 Task: Add Hissho Sushi Krispy Krab Roll to the cart.
Action: Mouse moved to (21, 133)
Screenshot: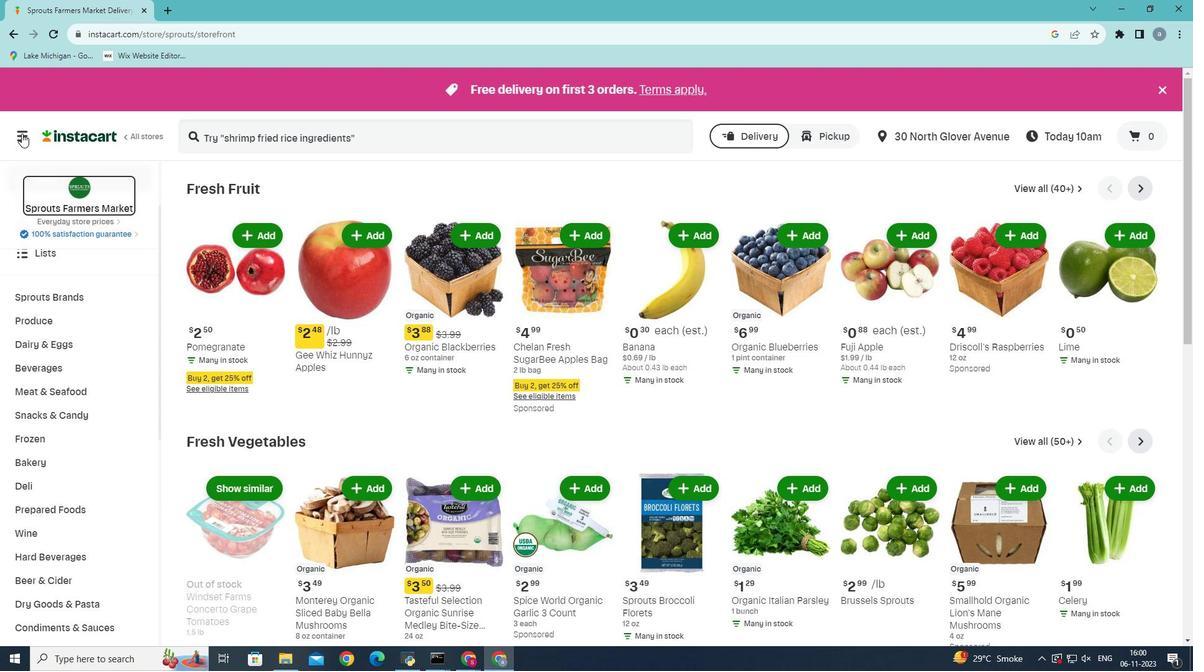 
Action: Mouse pressed left at (21, 133)
Screenshot: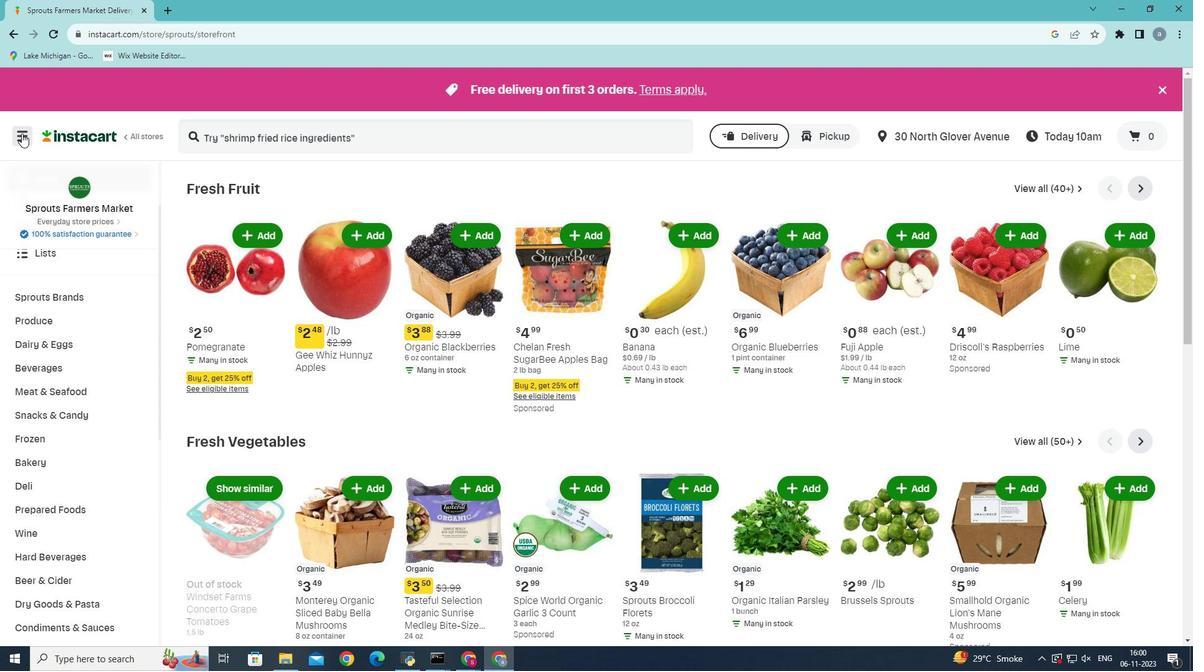 
Action: Mouse moved to (63, 347)
Screenshot: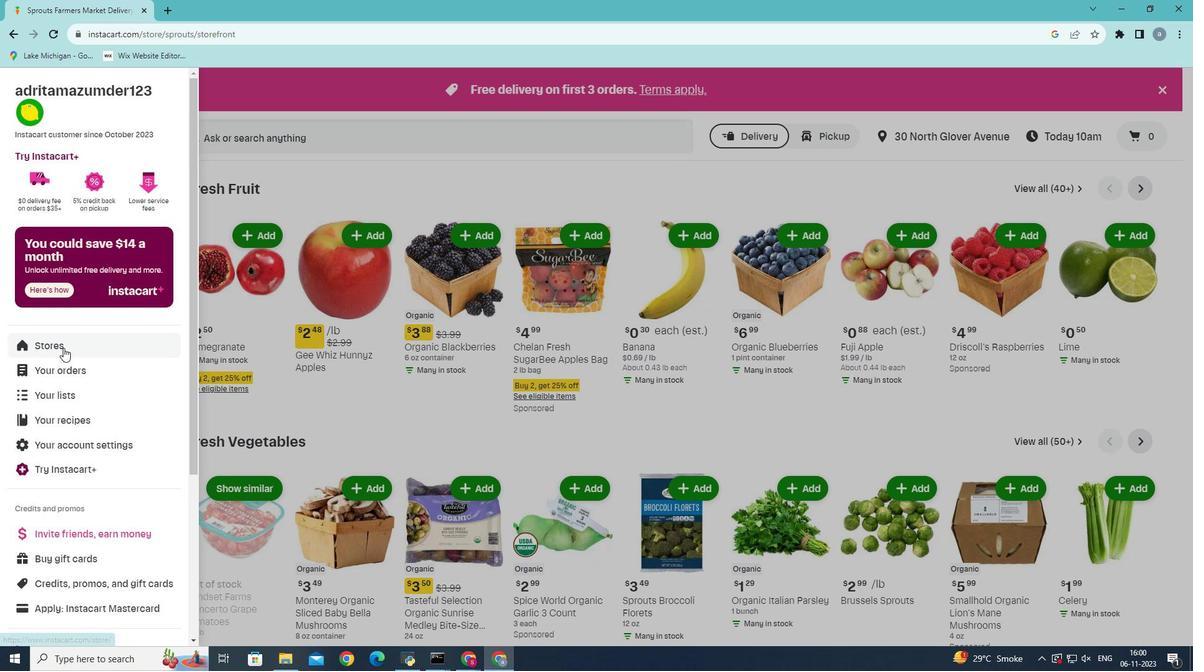 
Action: Mouse pressed left at (63, 347)
Screenshot: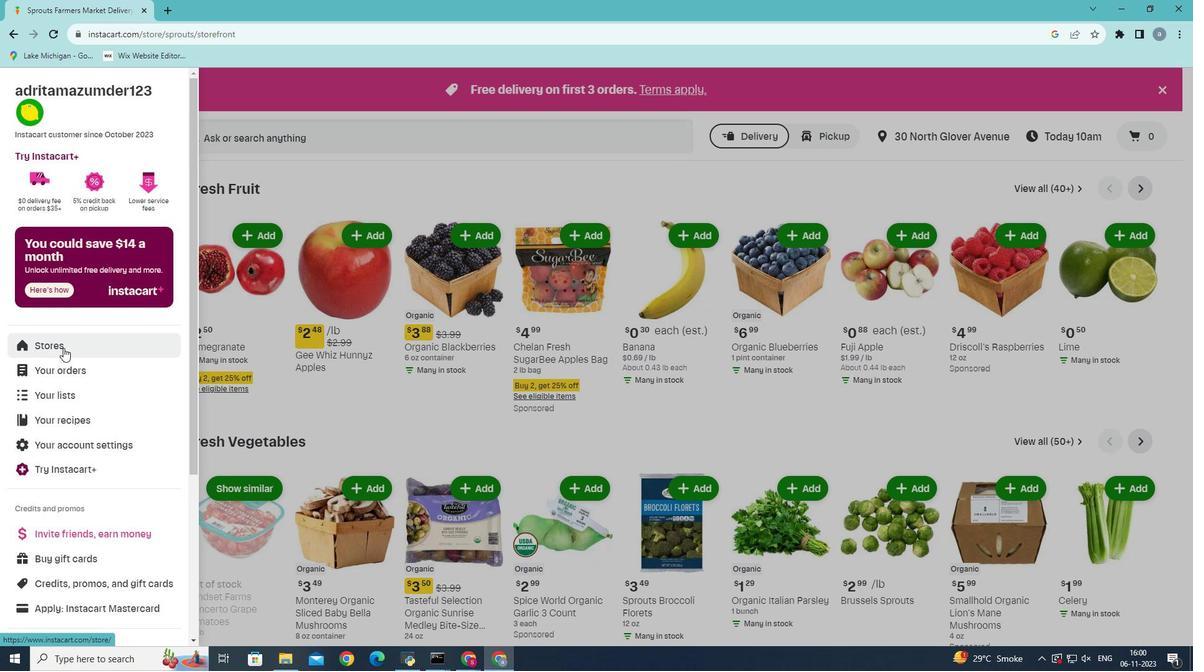 
Action: Mouse moved to (297, 133)
Screenshot: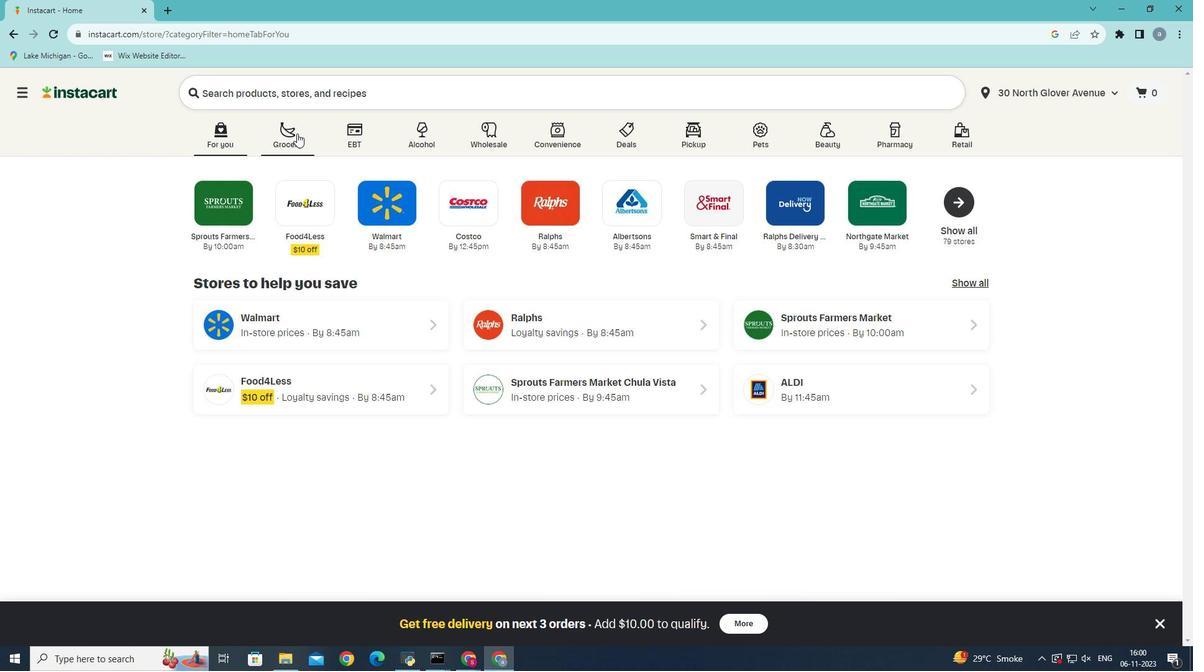 
Action: Mouse pressed left at (297, 133)
Screenshot: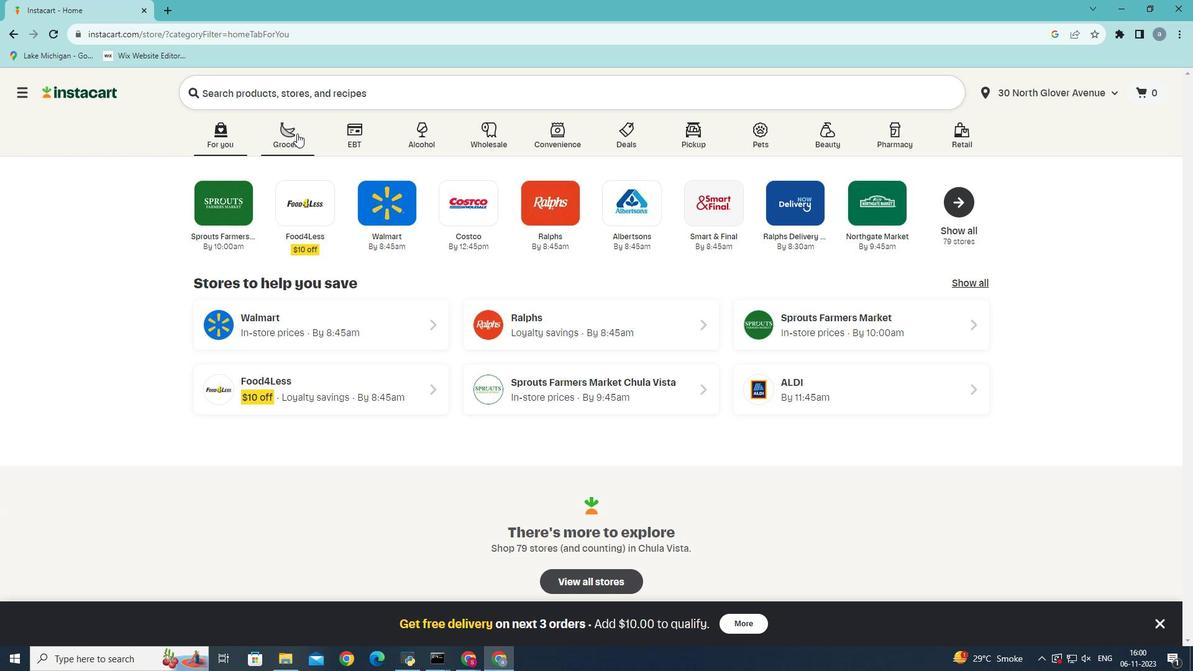 
Action: Mouse moved to (251, 354)
Screenshot: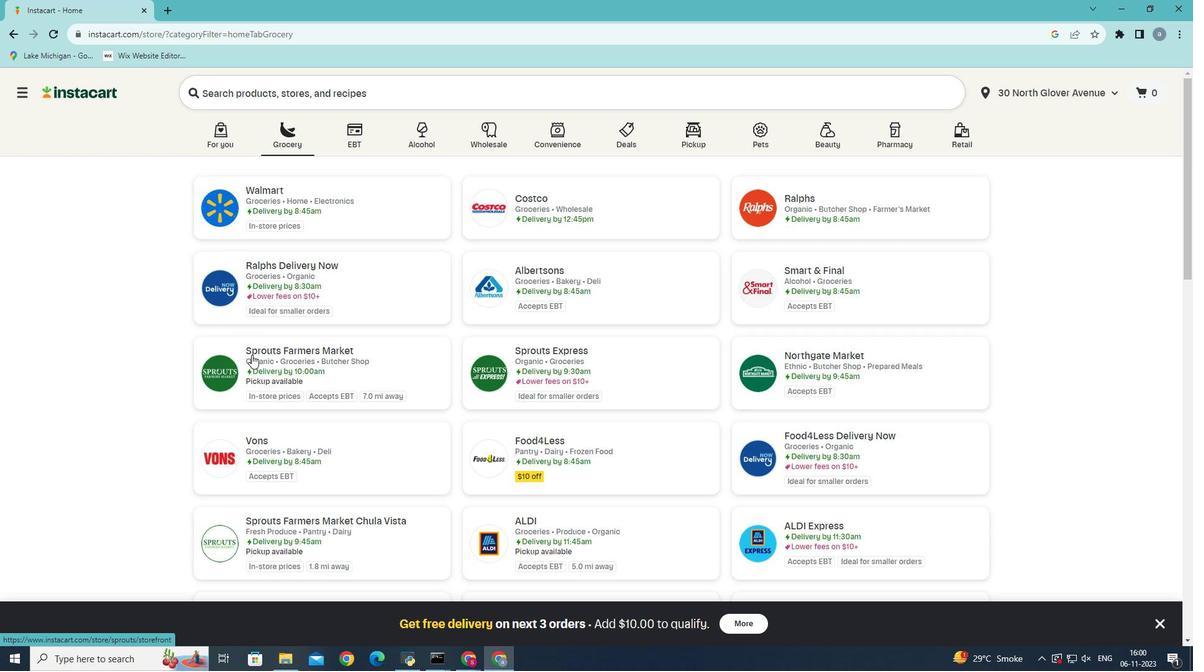
Action: Mouse pressed left at (251, 354)
Screenshot: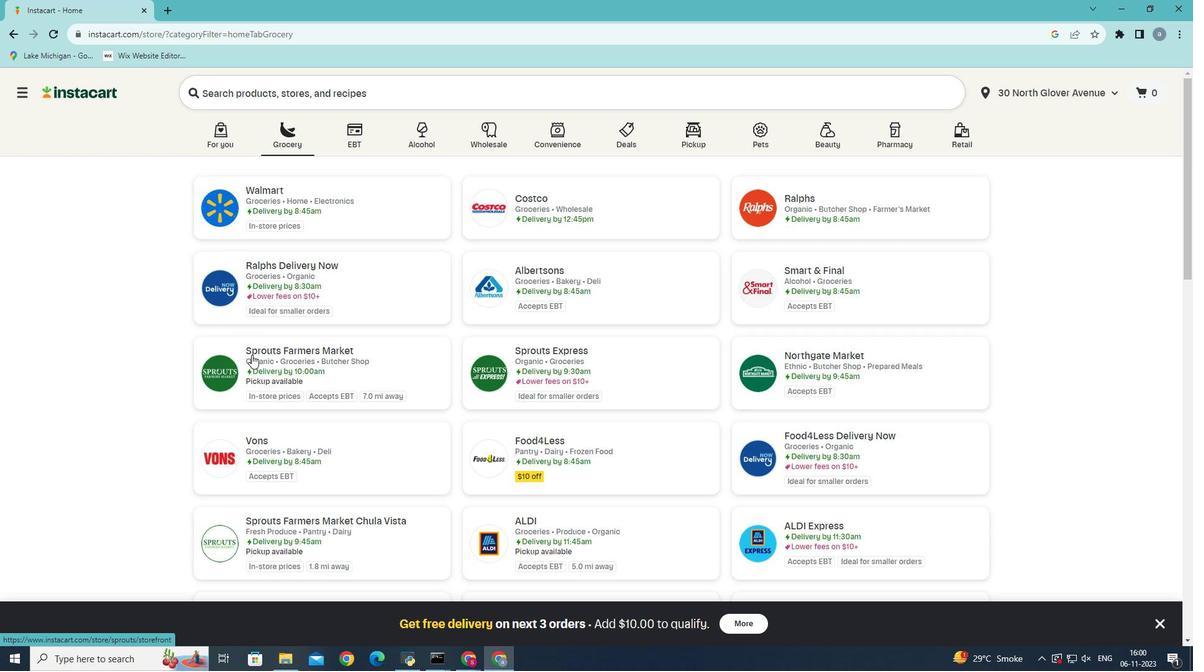 
Action: Mouse moved to (54, 513)
Screenshot: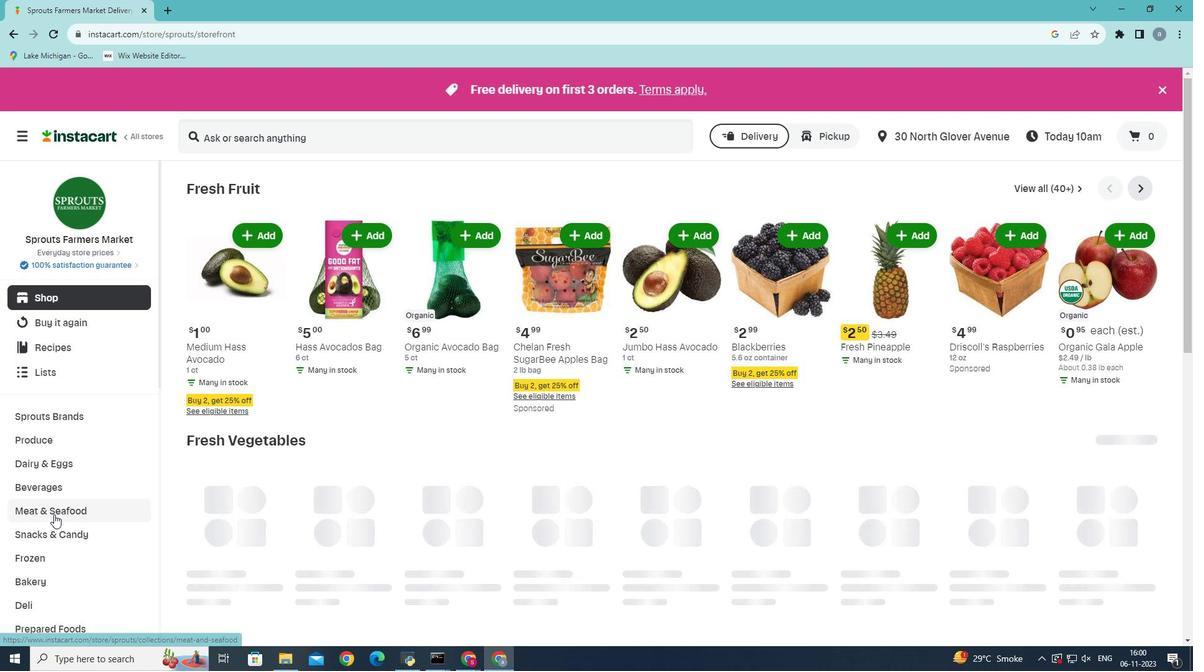
Action: Mouse scrolled (54, 513) with delta (0, 0)
Screenshot: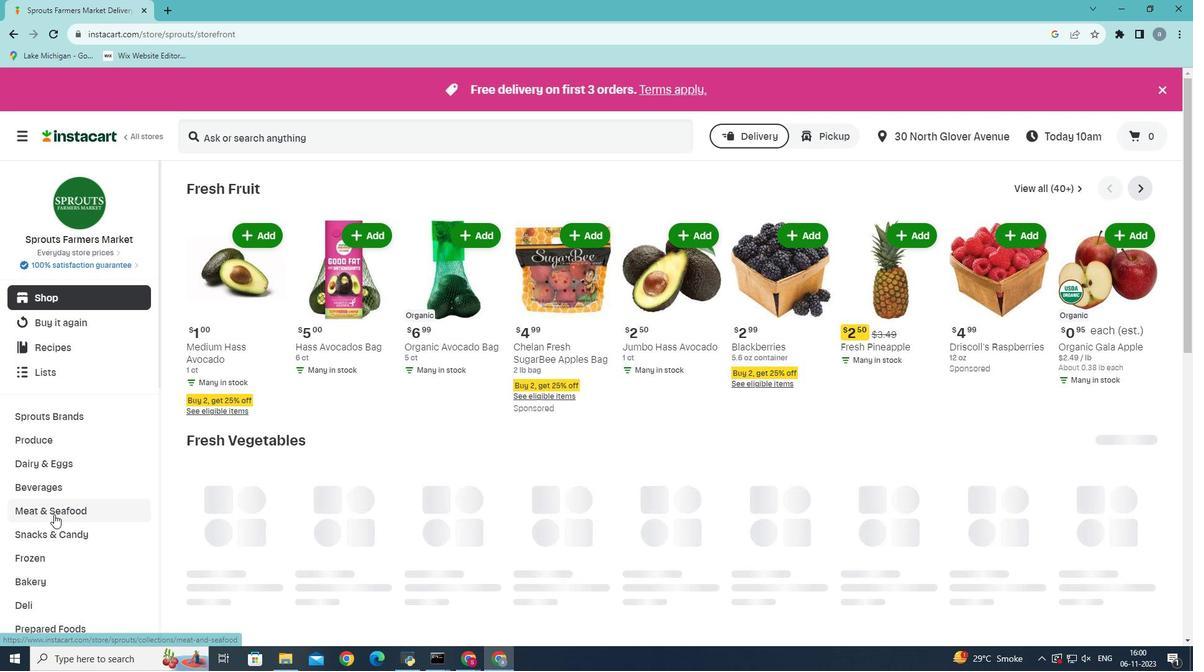 
Action: Mouse moved to (54, 514)
Screenshot: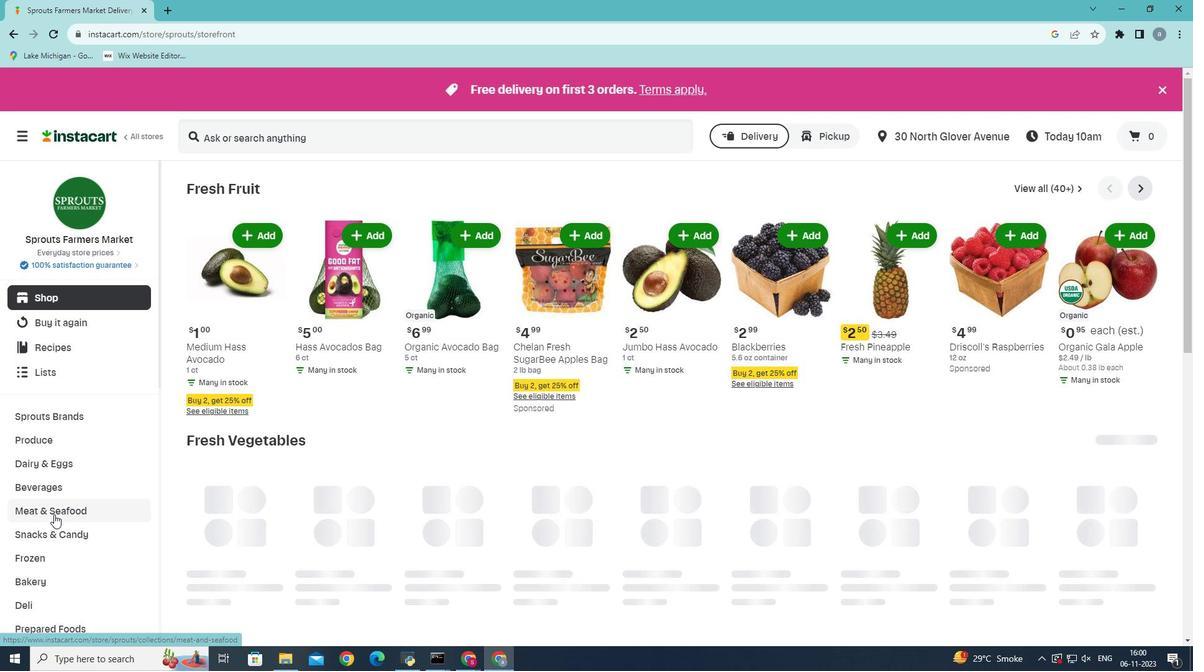 
Action: Mouse scrolled (54, 513) with delta (0, 0)
Screenshot: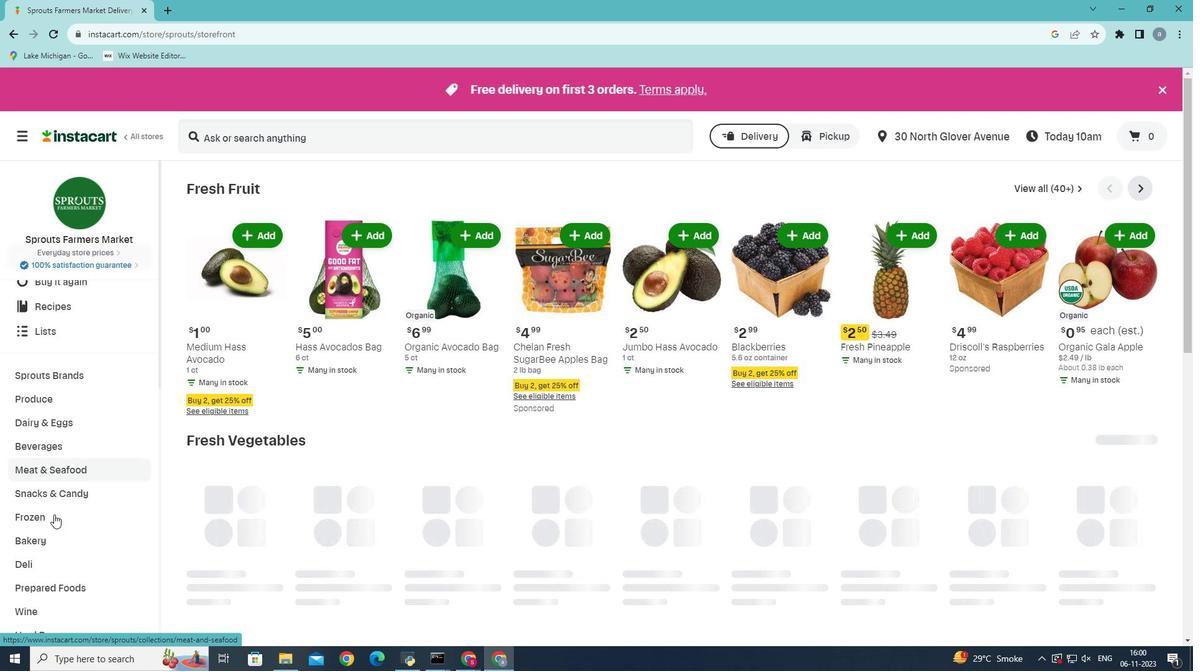 
Action: Mouse moved to (54, 514)
Screenshot: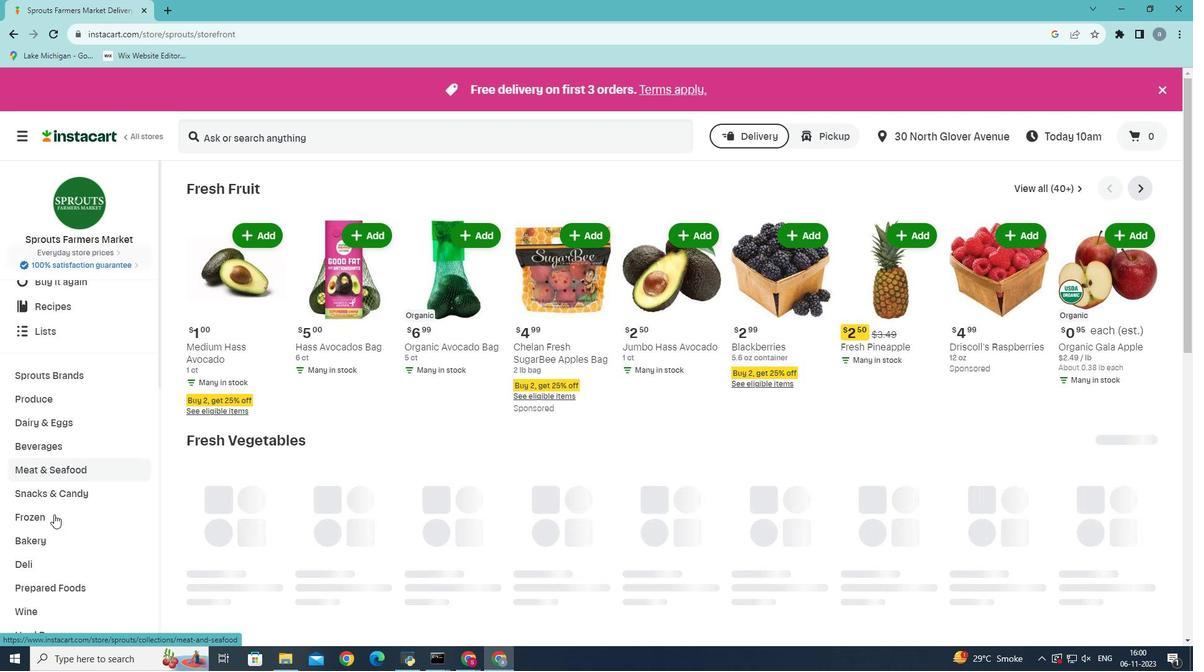 
Action: Mouse scrolled (54, 513) with delta (0, 0)
Screenshot: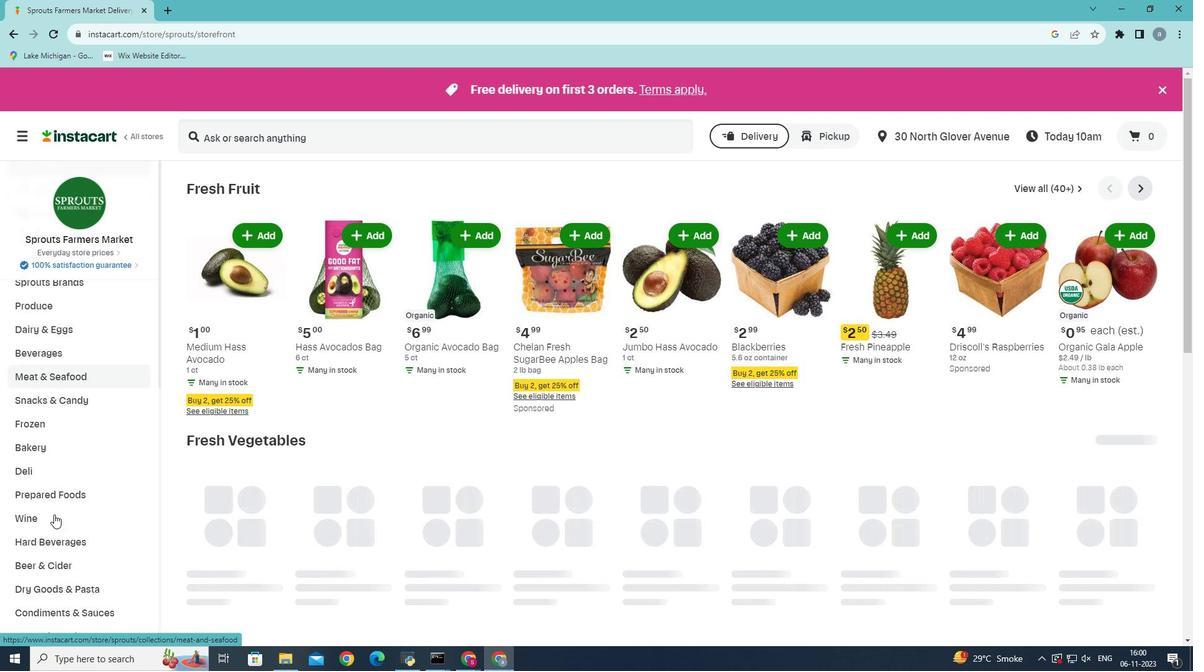 
Action: Mouse moved to (73, 452)
Screenshot: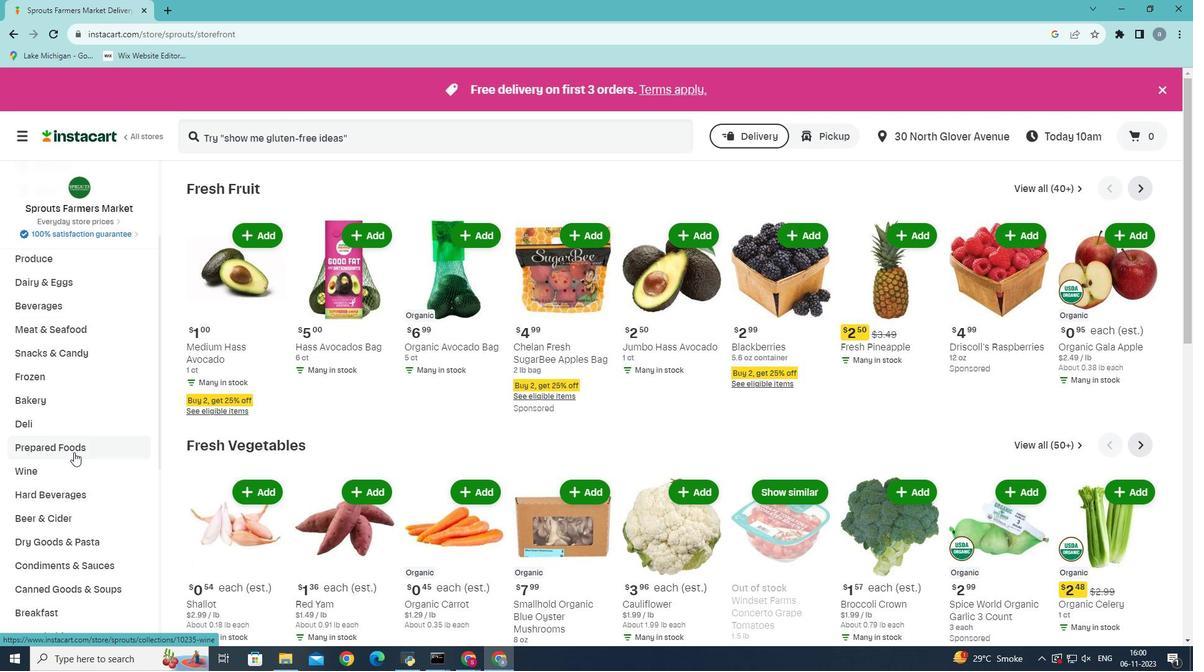 
Action: Mouse pressed left at (73, 452)
Screenshot: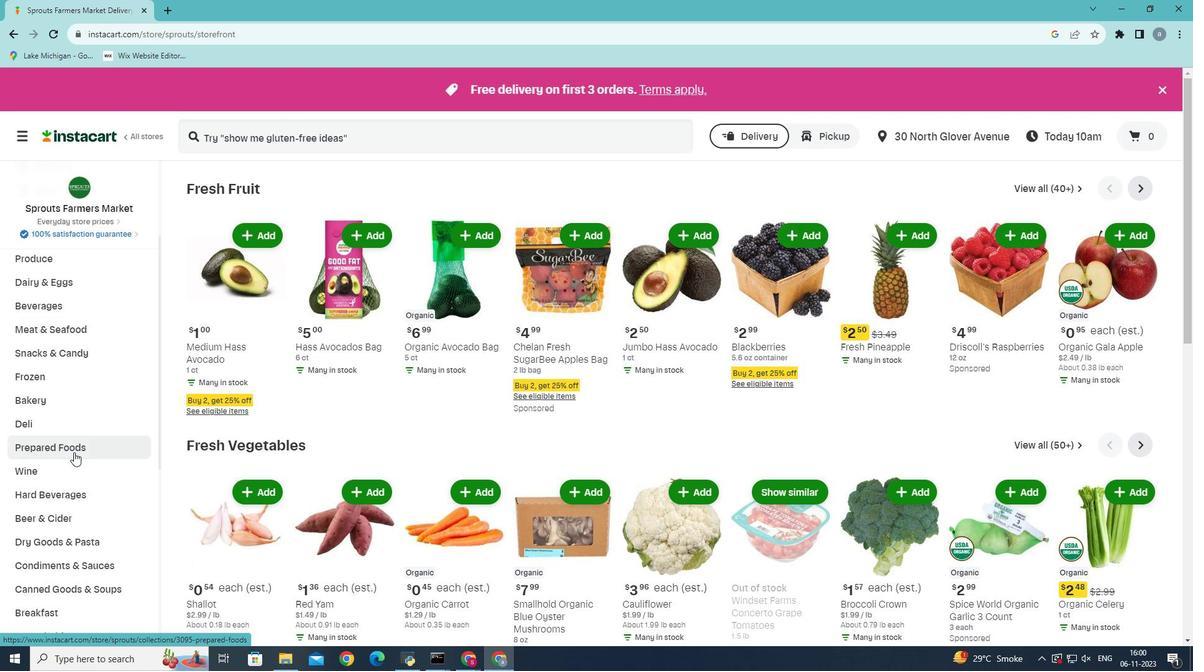 
Action: Mouse moved to (503, 219)
Screenshot: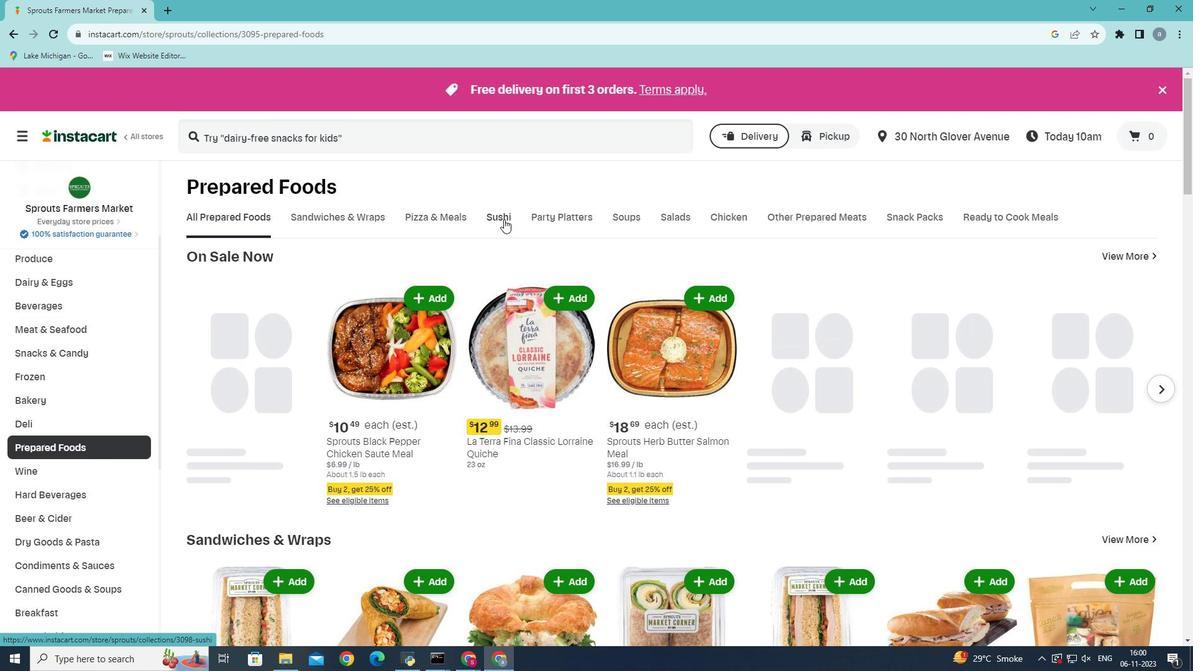 
Action: Mouse pressed left at (503, 219)
Screenshot: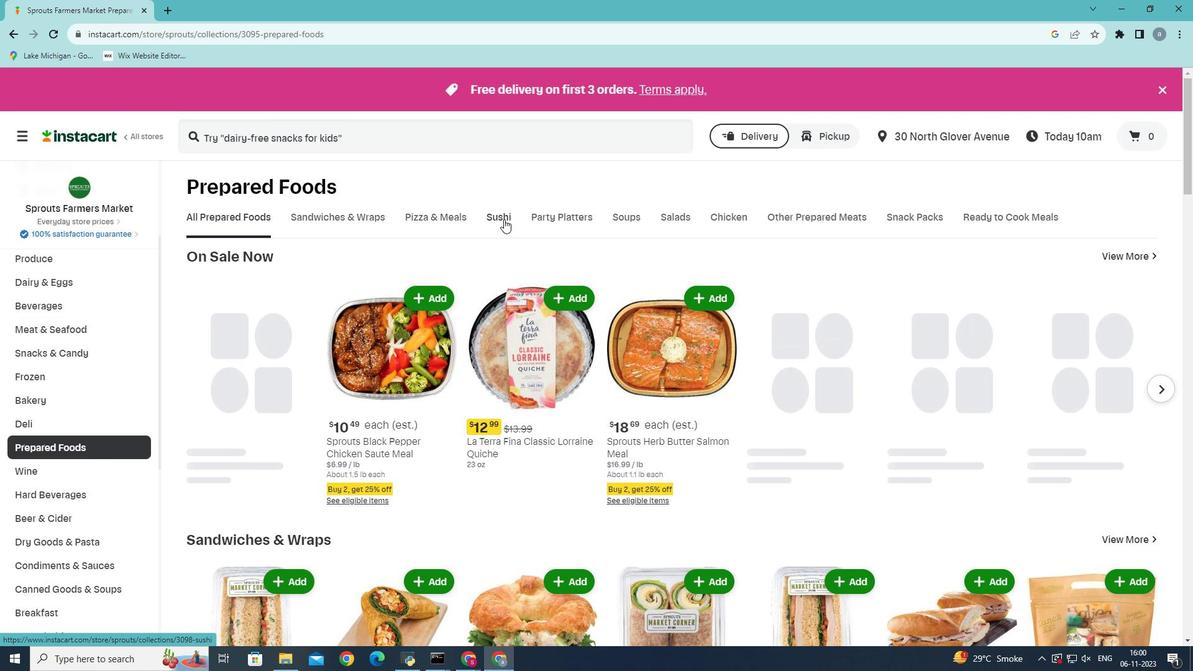 
Action: Mouse moved to (484, 324)
Screenshot: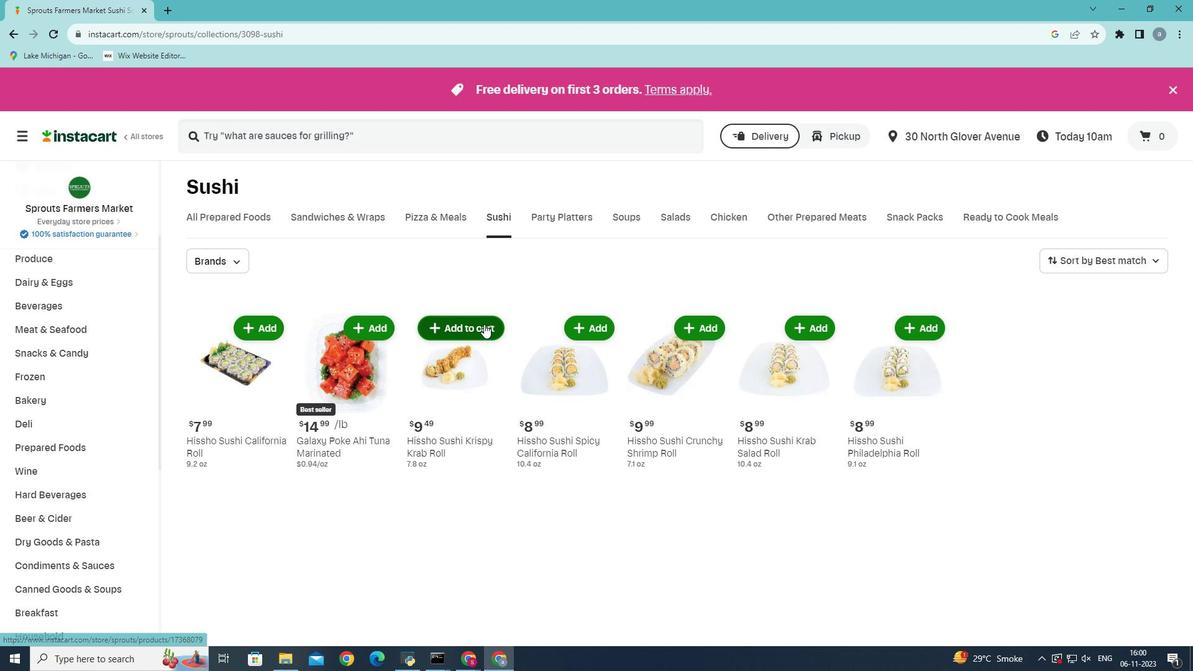 
Action: Mouse pressed left at (484, 324)
Screenshot: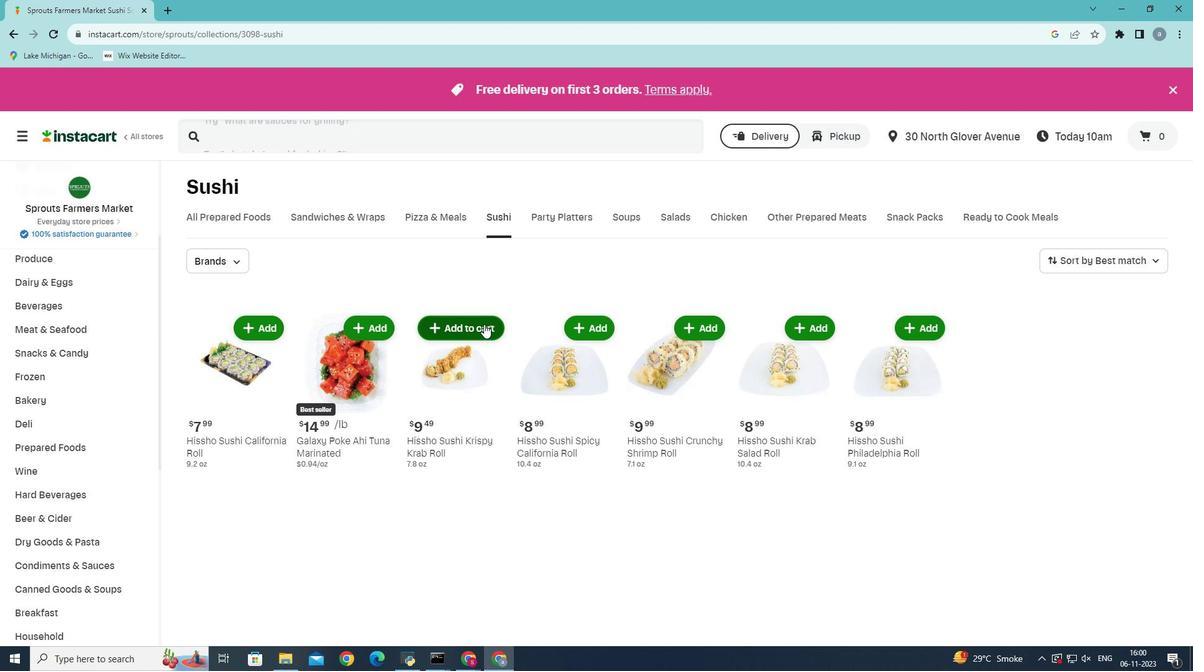 
Action: Mouse moved to (482, 326)
Screenshot: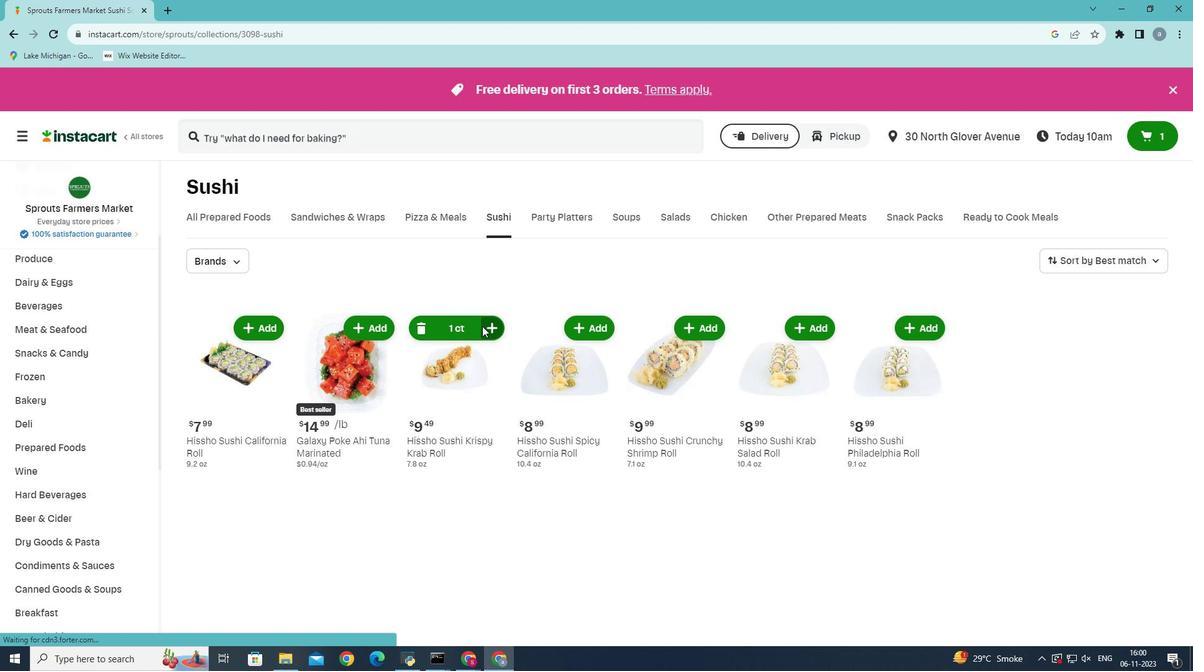 
